 Task: Show profile contents.
Action: Mouse moved to (51, 25)
Screenshot: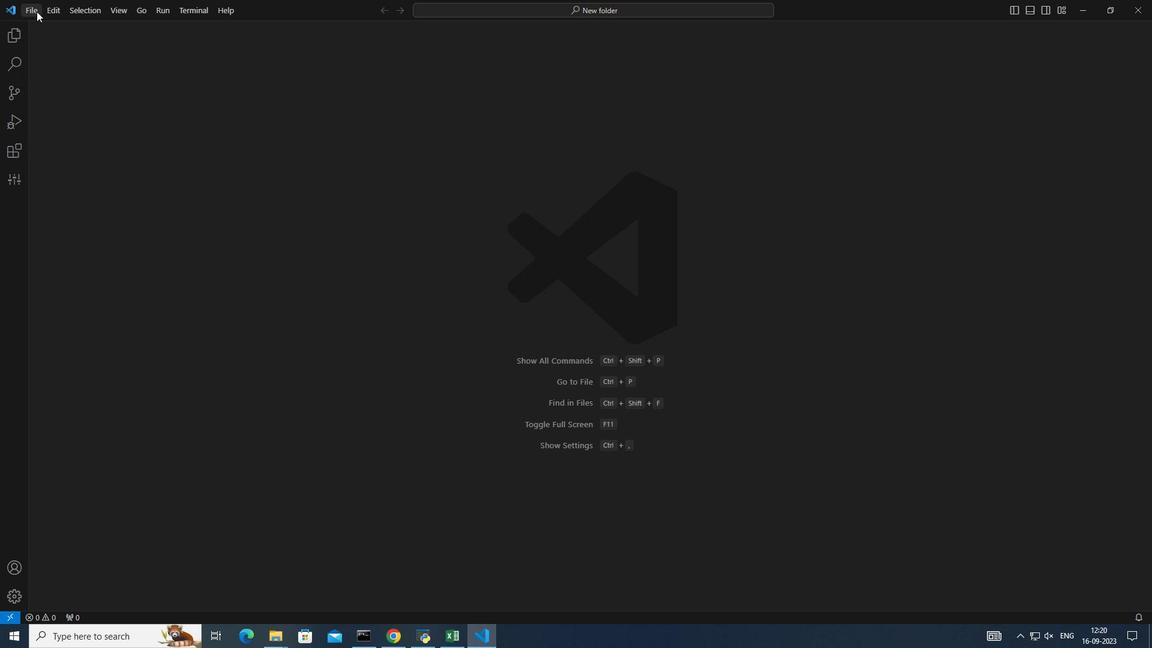 
Action: Mouse pressed left at (51, 25)
Screenshot: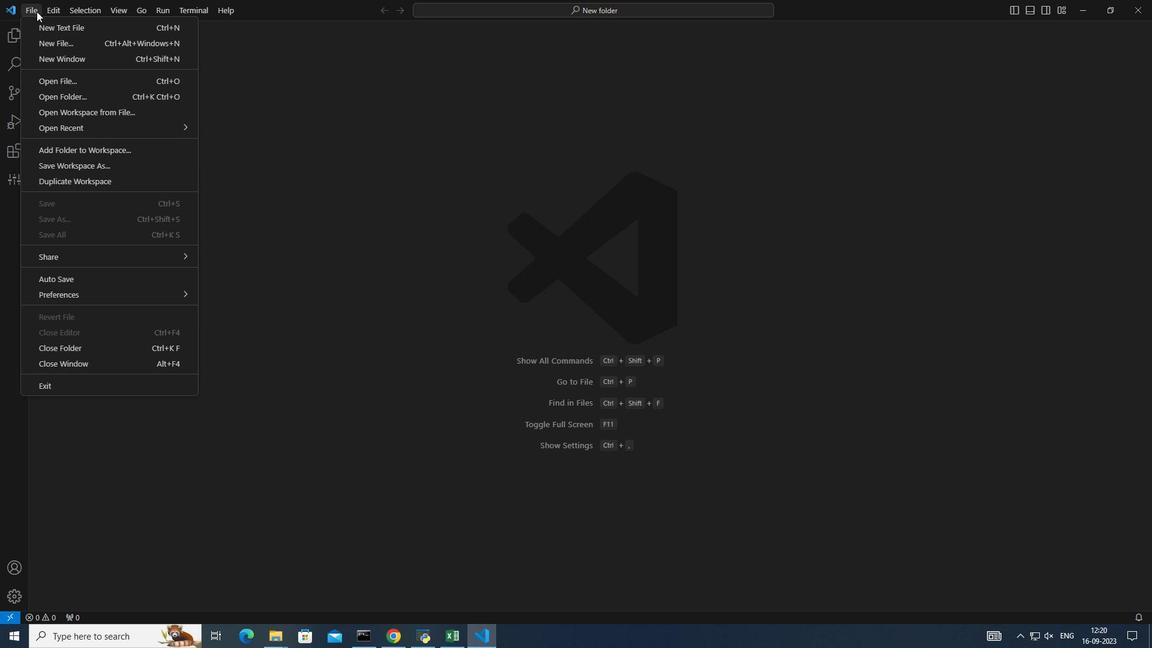 
Action: Mouse moved to (75, 199)
Screenshot: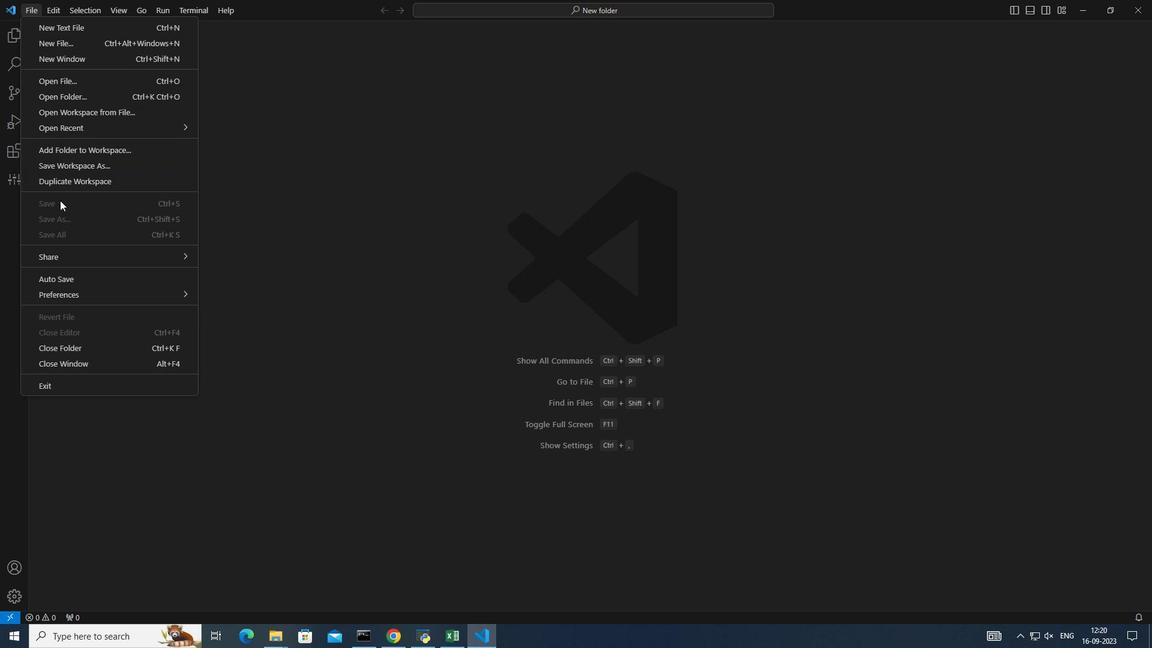 
Action: Mouse pressed left at (75, 199)
Screenshot: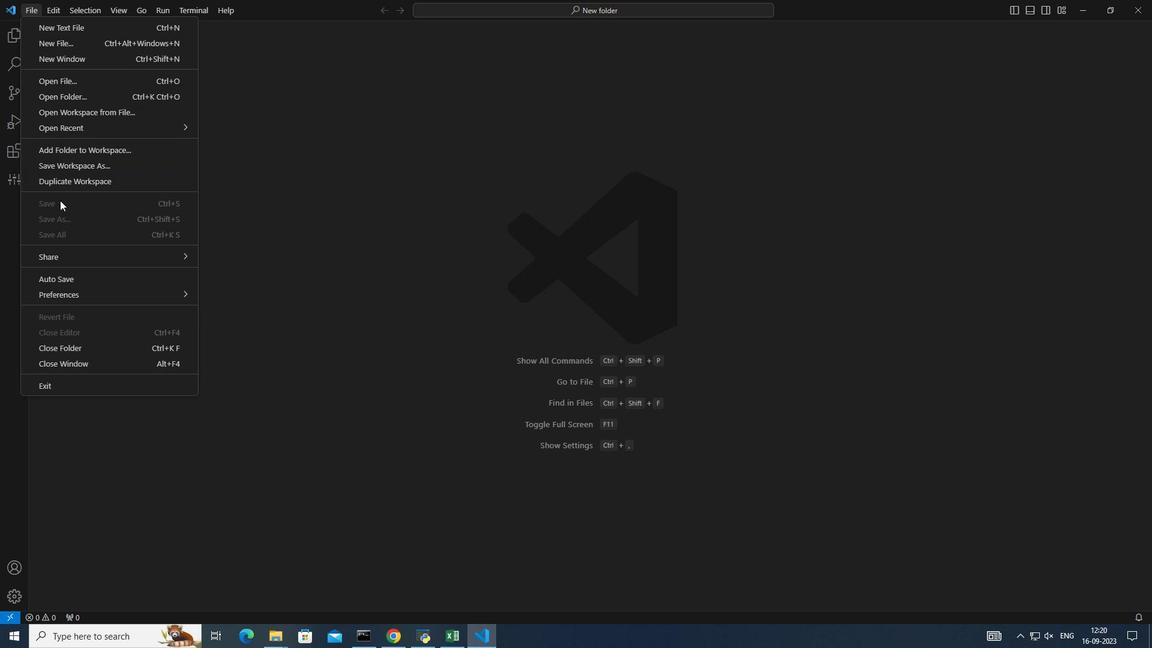 
Action: Mouse moved to (430, 333)
Screenshot: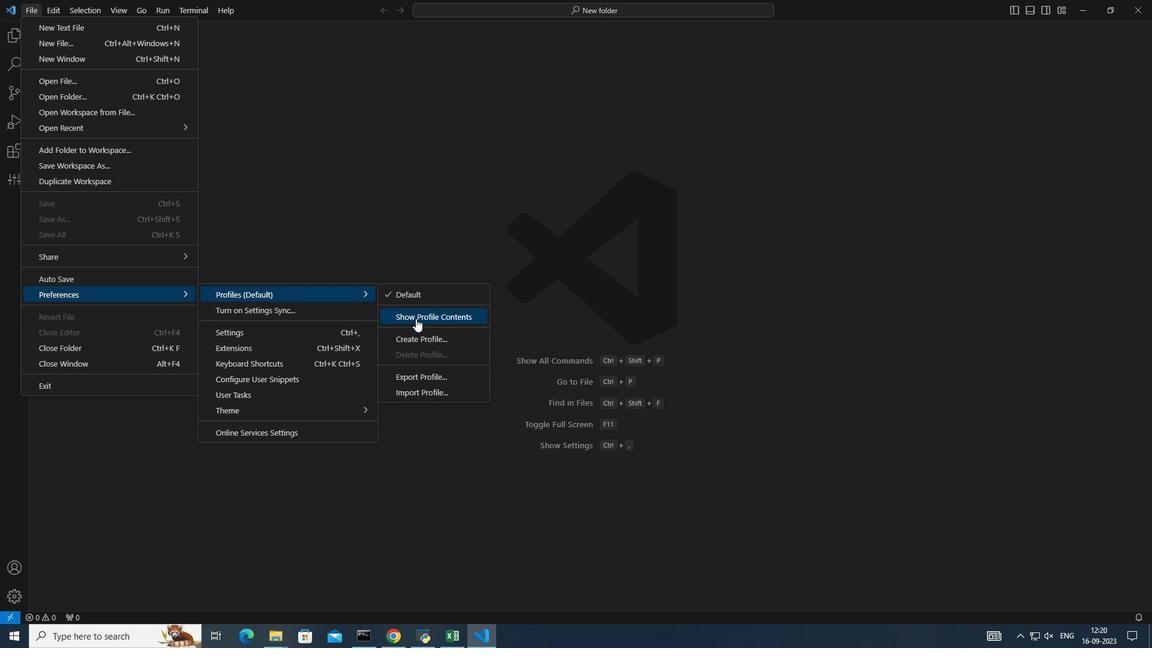 
Action: Mouse pressed left at (430, 333)
Screenshot: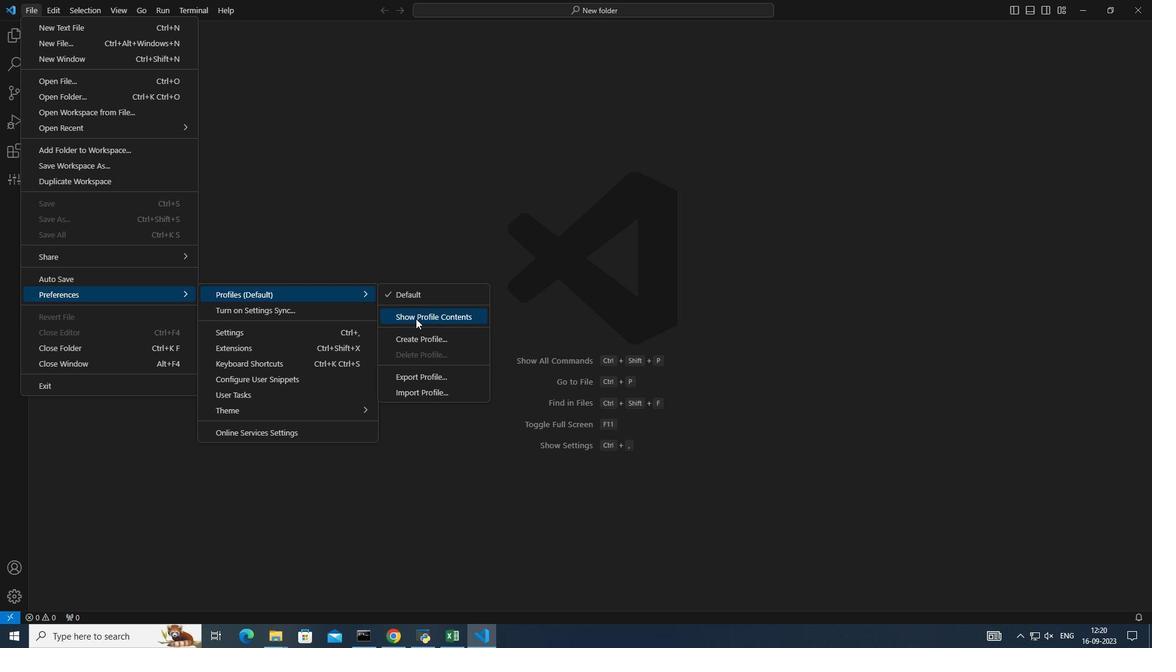 
Action: Mouse moved to (459, 318)
Screenshot: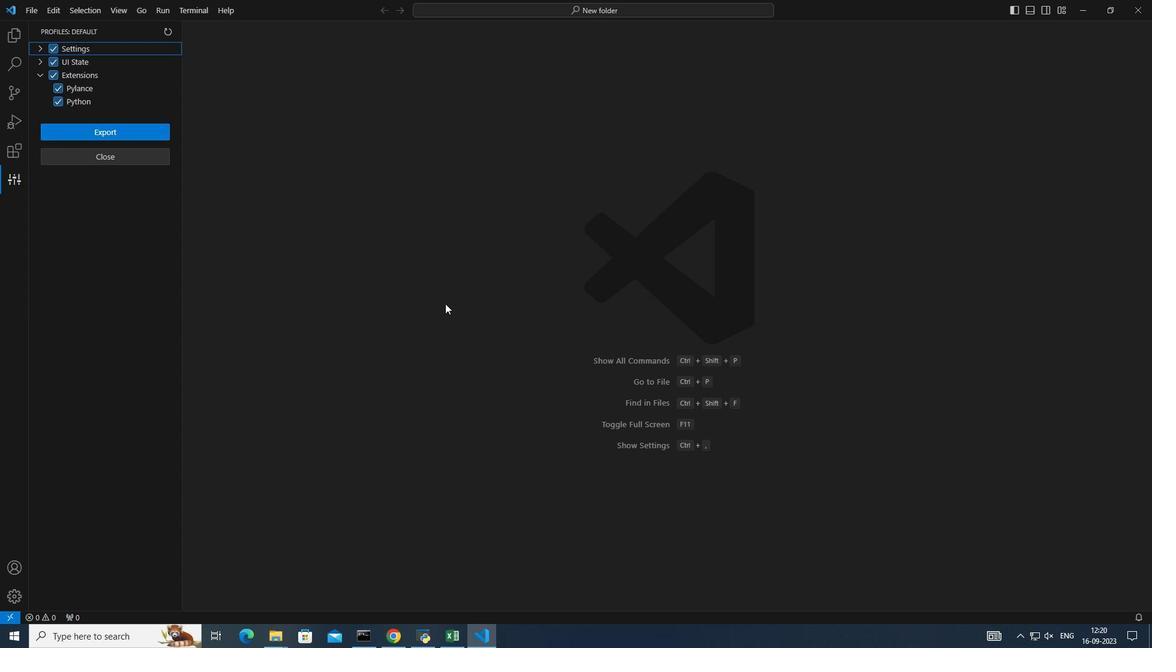 
